 Task: Change the contact view to 'Business Card' in Microsoft Outlook.
Action: Mouse moved to (13, 109)
Screenshot: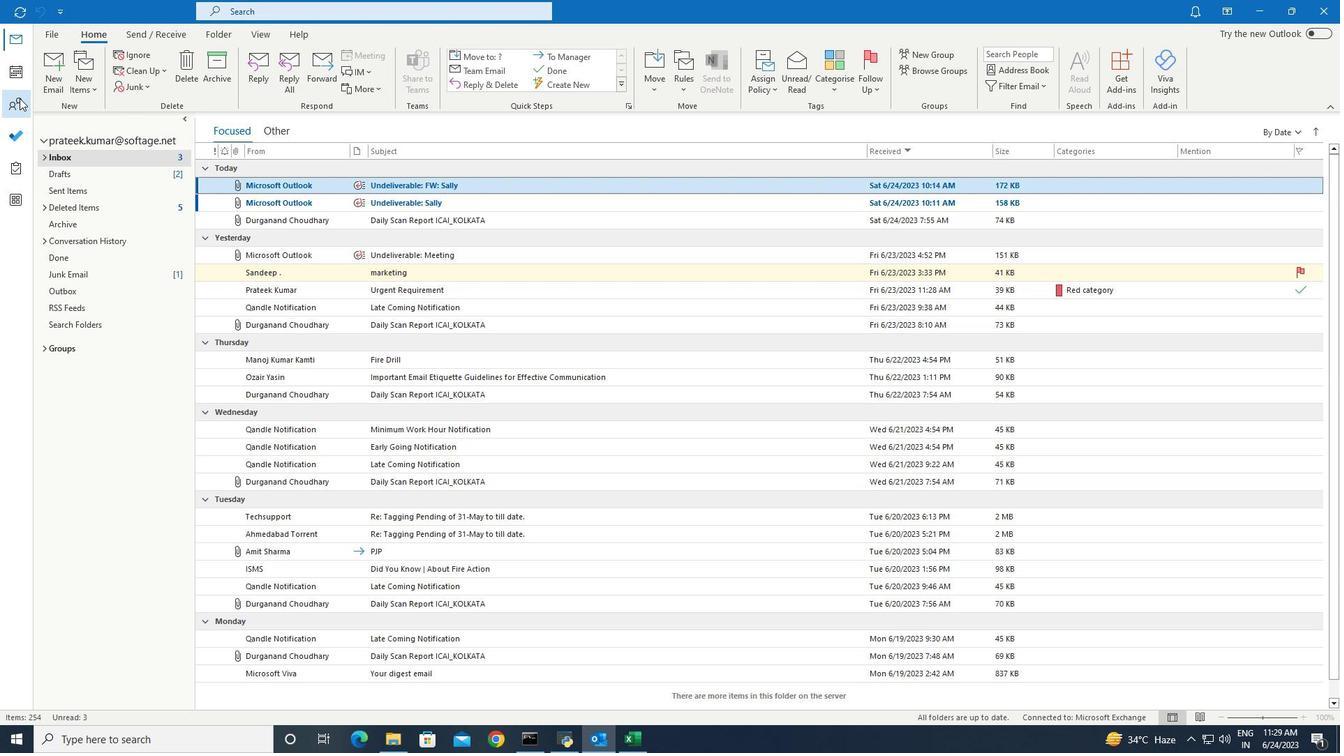 
Action: Mouse pressed left at (13, 109)
Screenshot: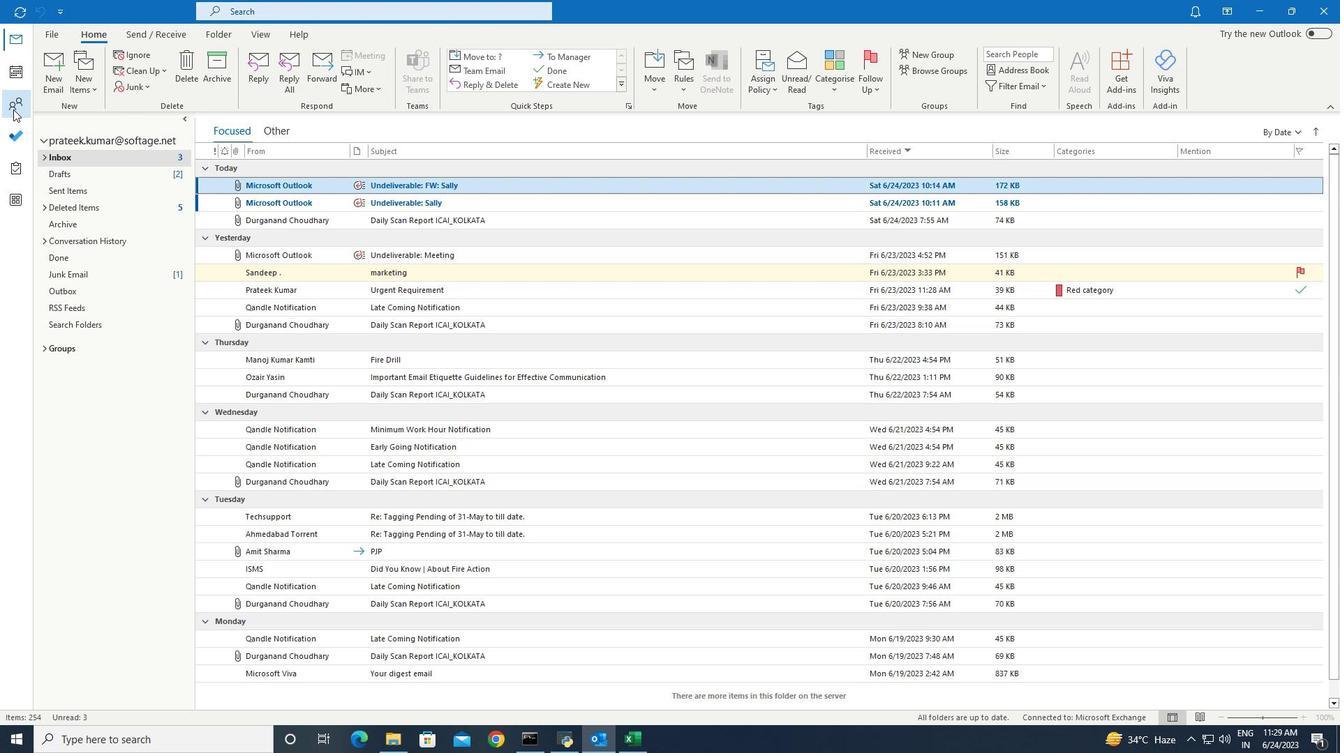 
Action: Mouse moved to (263, 37)
Screenshot: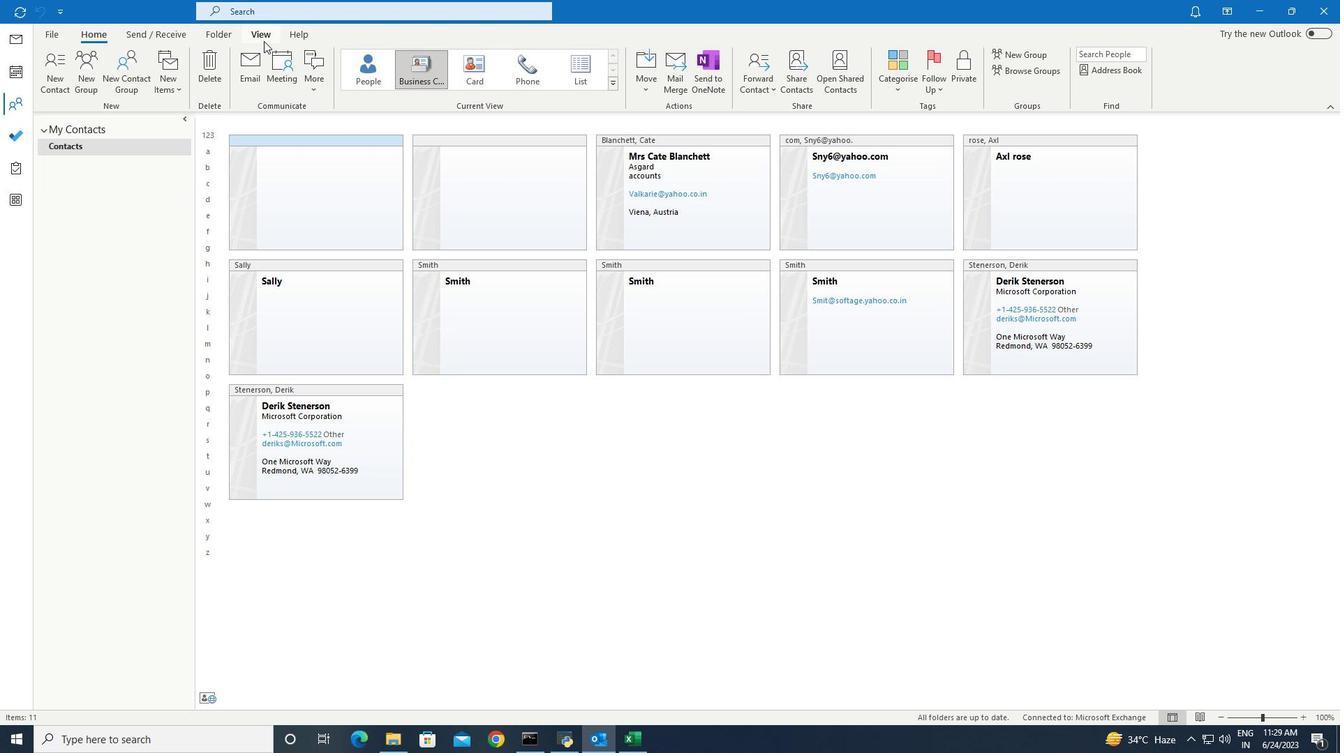 
Action: Mouse pressed left at (263, 37)
Screenshot: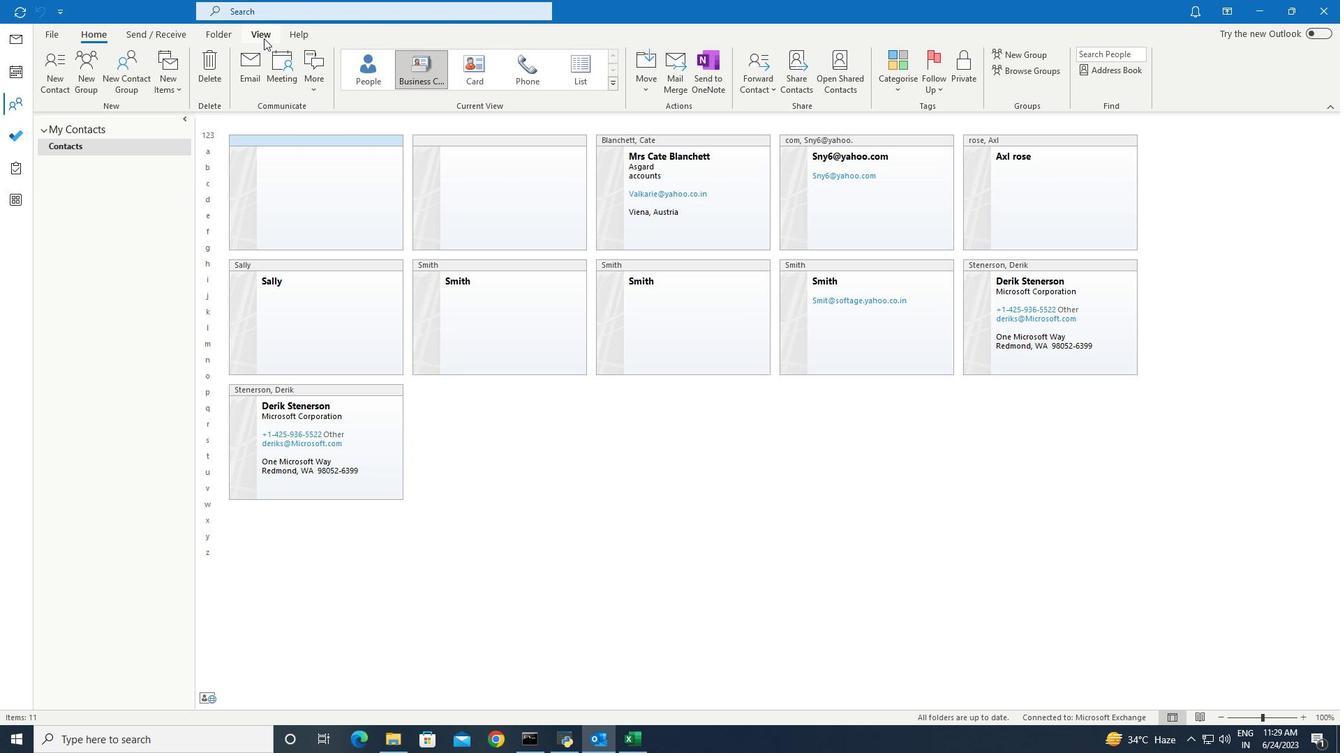 
Action: Mouse moved to (62, 78)
Screenshot: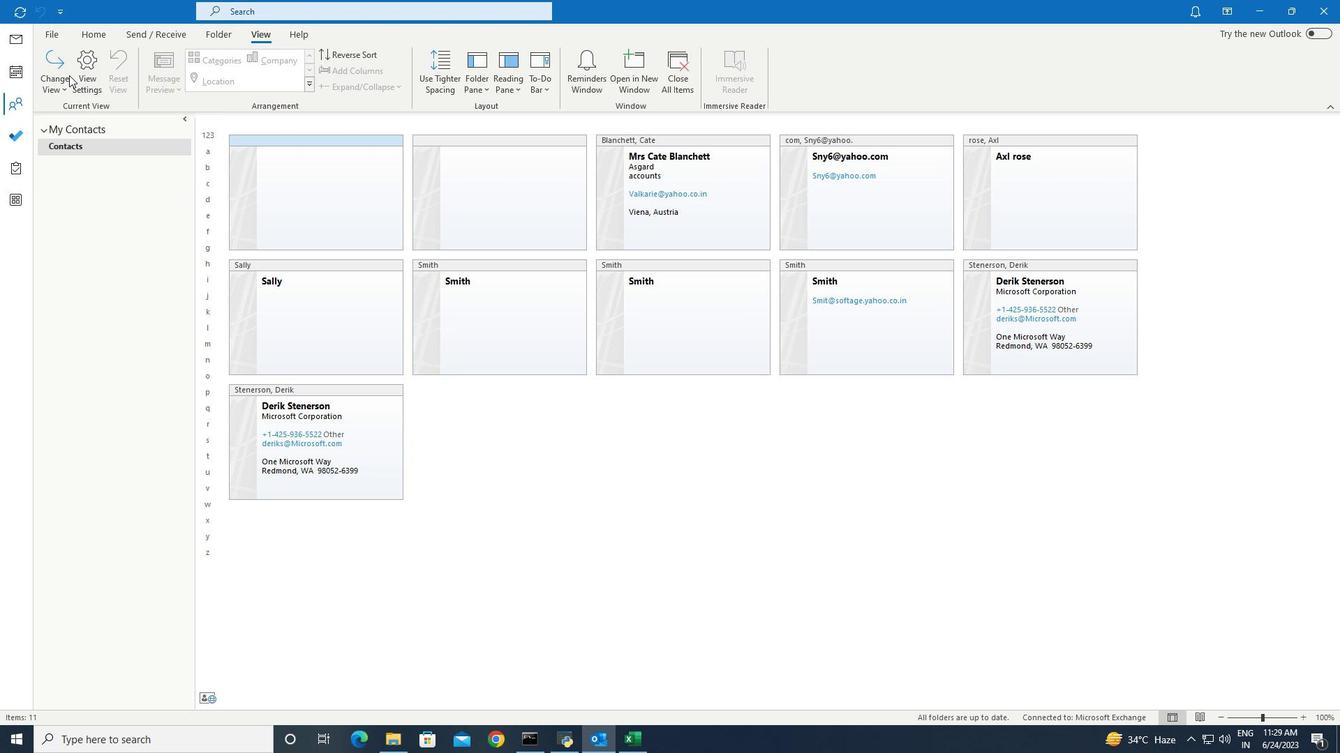 
Action: Mouse pressed left at (62, 78)
Screenshot: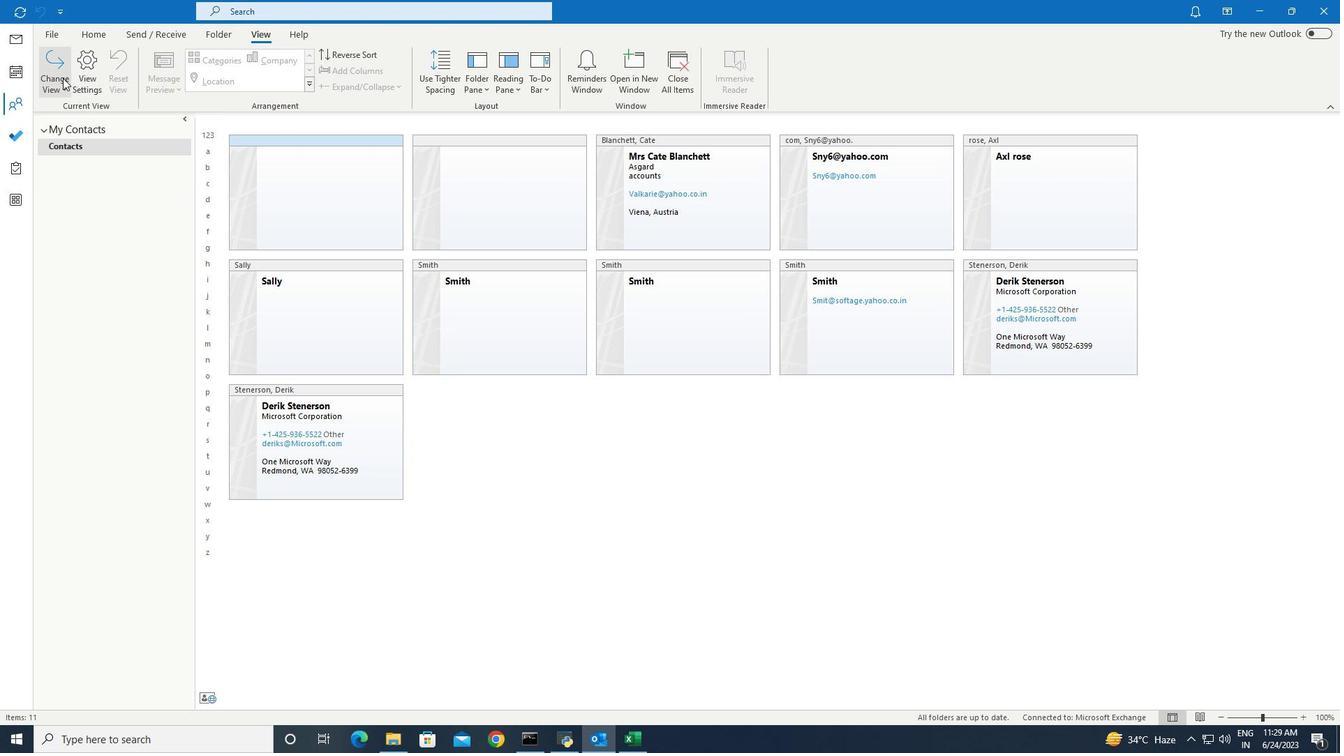 
Action: Mouse moved to (176, 126)
Screenshot: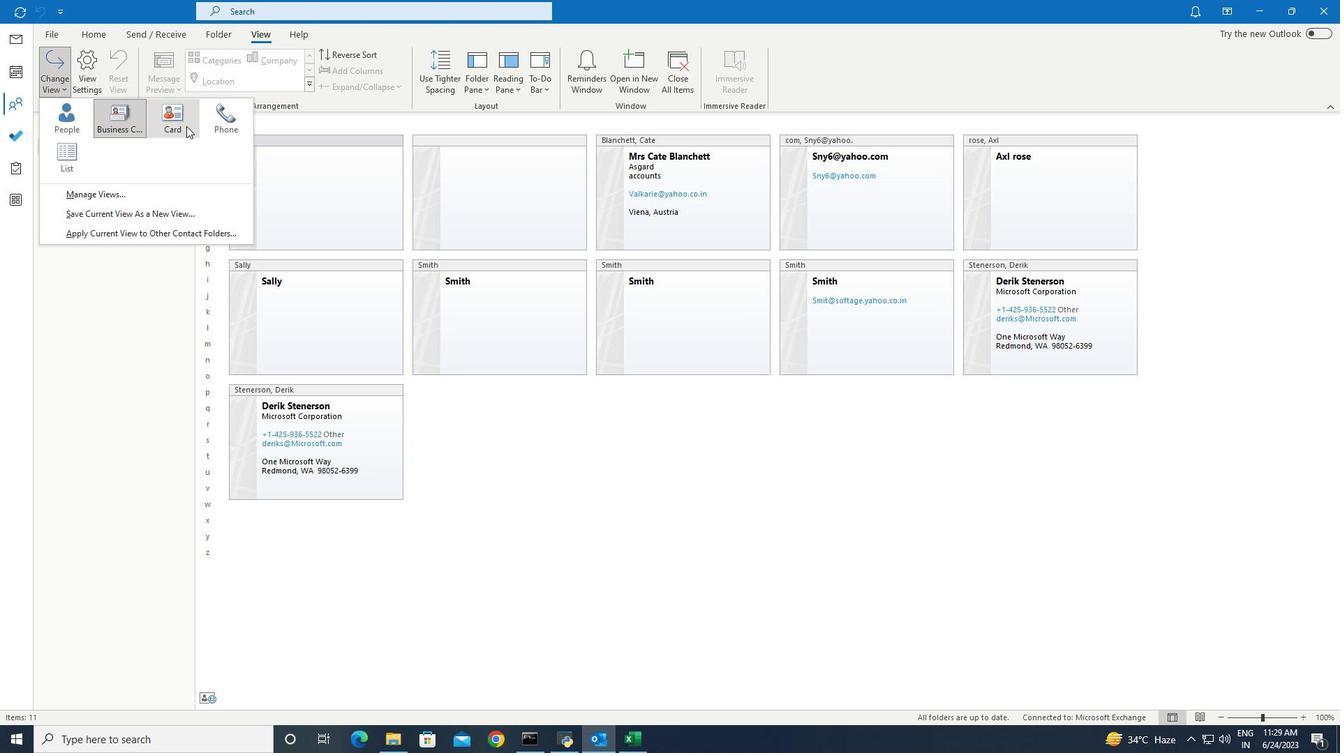 
Action: Mouse pressed left at (176, 126)
Screenshot: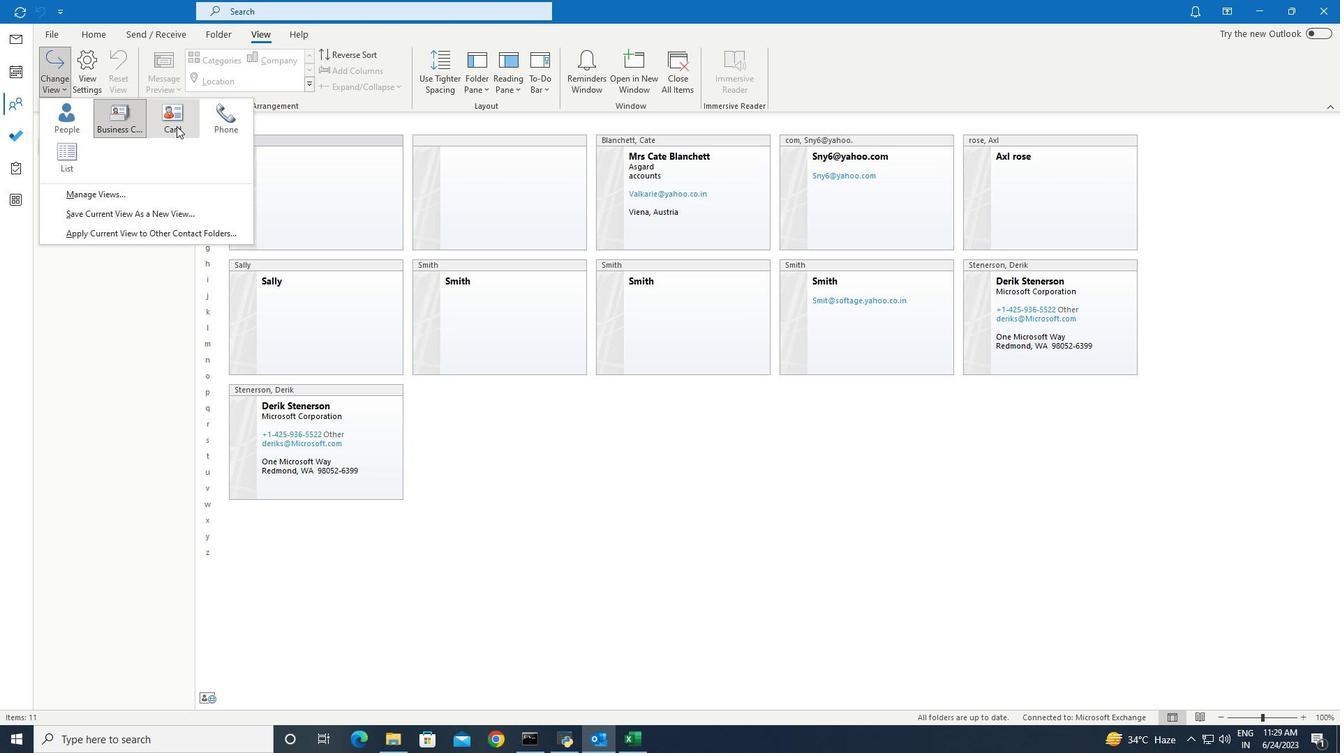 
